 Task: Look up the nearest golf courses with in Hawaii.
Action: Mouse moved to (83, 62)
Screenshot: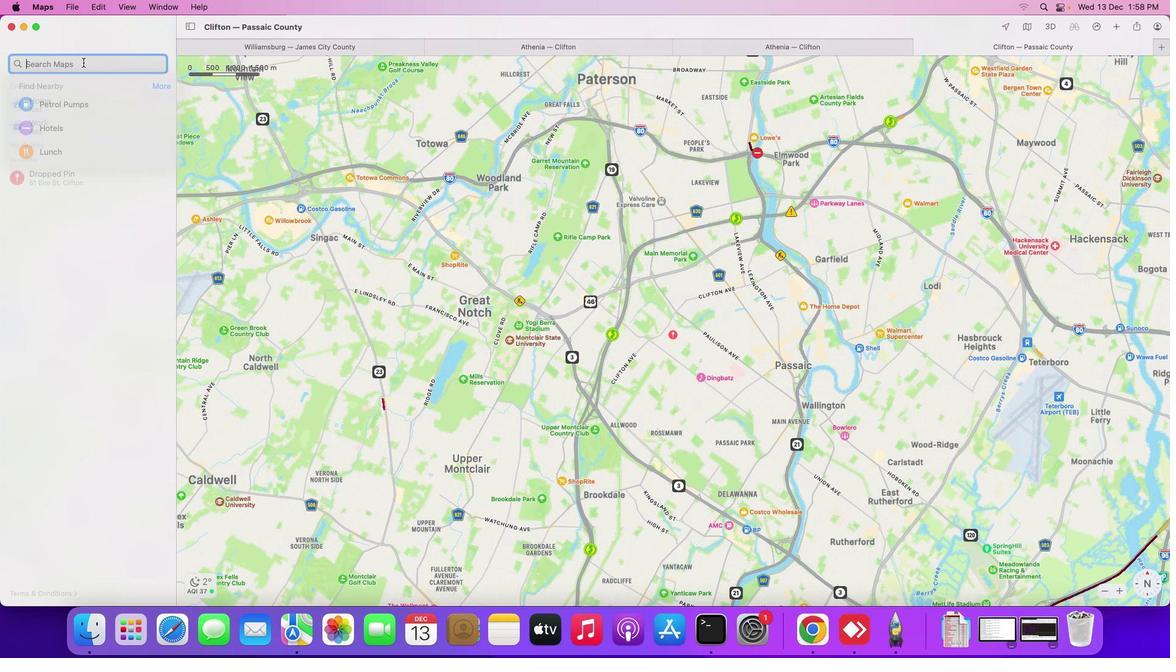 
Action: Mouse pressed left at (83, 62)
Screenshot: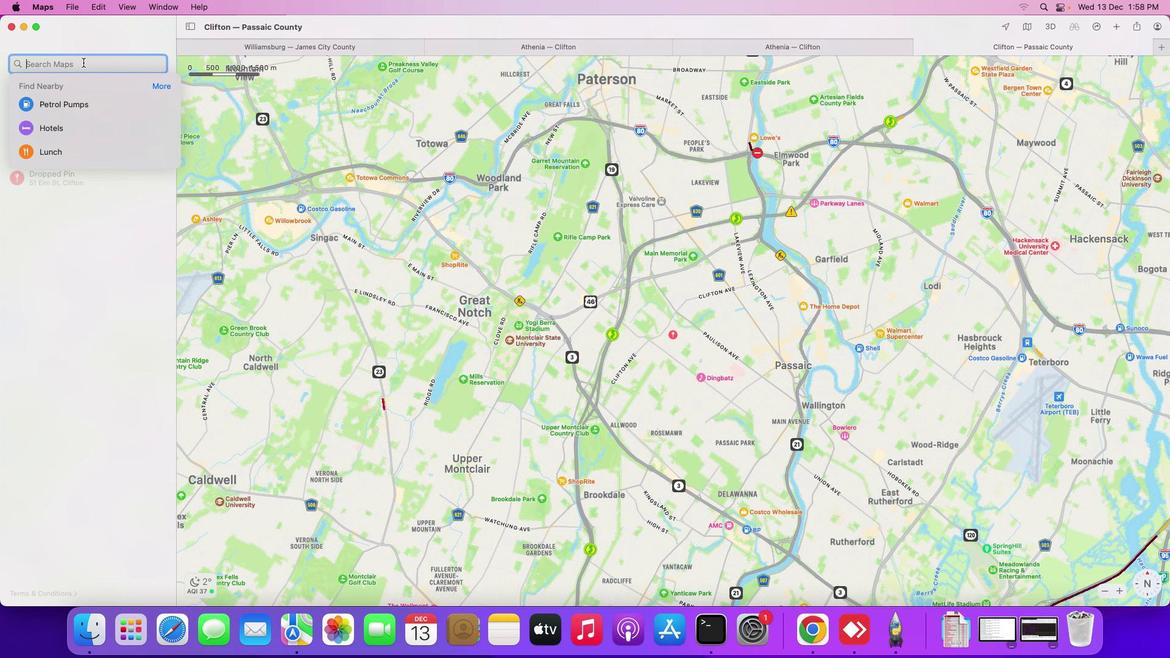 
Action: Key pressed 'n''e''a''r''e''s''t'Key.space'g''o''l''f'Key.space'c''o''u''r''s''e'Key.space'w''i''t''h'Key.spaceKey.backspaceKey.backspaceKey.backspaceKey.backspaceKey.backspace'i''n'Key.spaceKey.shift_r'H''a''w''a''i''i'Key.enter
Screenshot: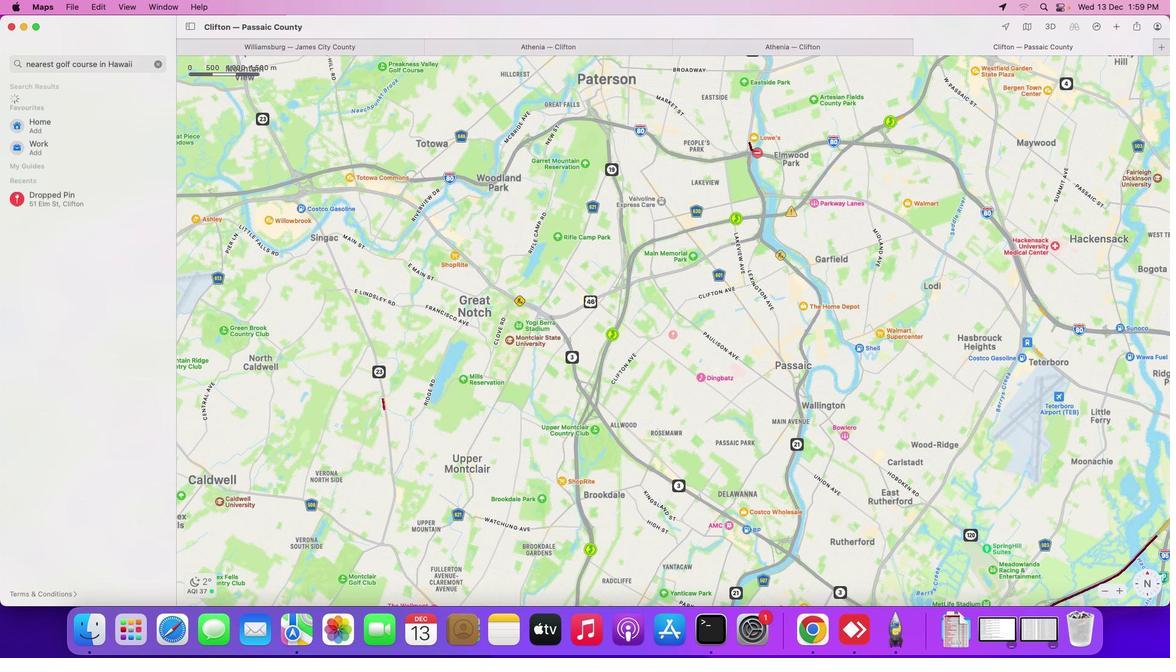 
Action: Mouse moved to (68, 102)
Screenshot: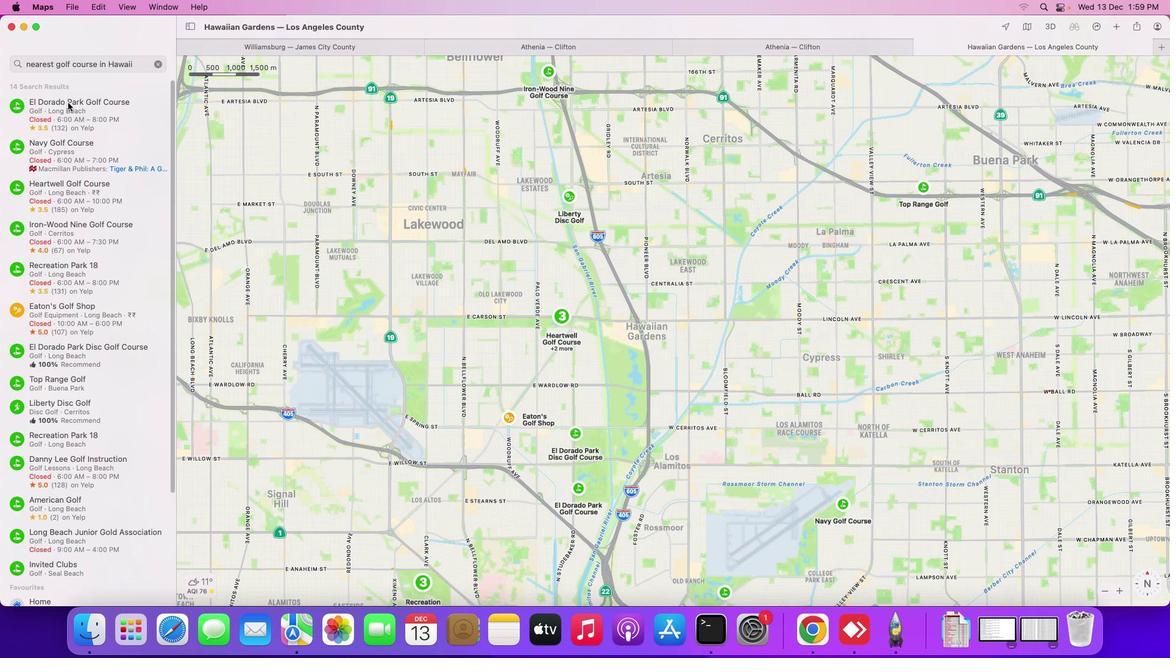 
Action: Mouse pressed left at (68, 102)
Screenshot: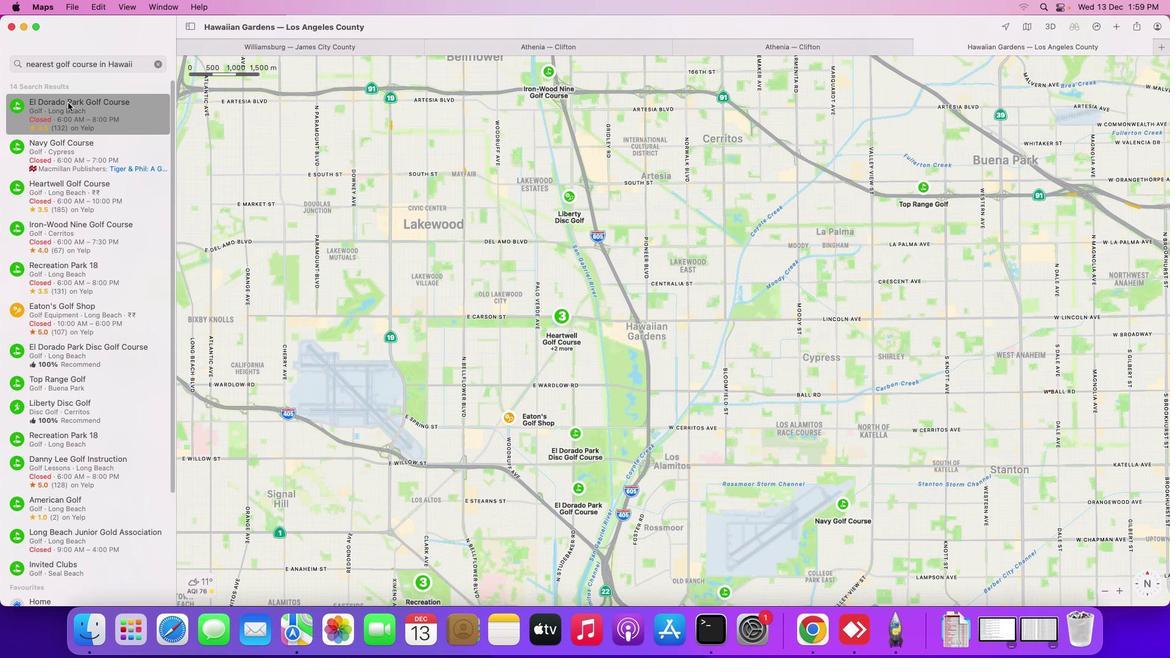 
Action: Mouse moved to (718, 552)
Screenshot: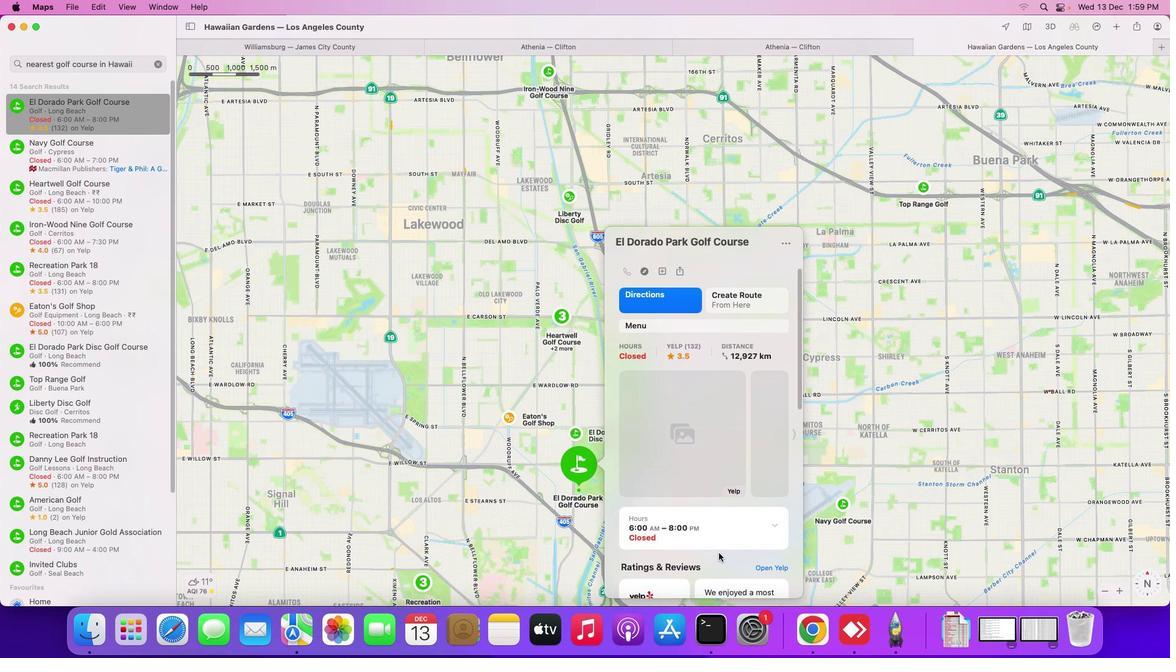 
Action: Mouse scrolled (718, 552) with delta (0, 0)
Screenshot: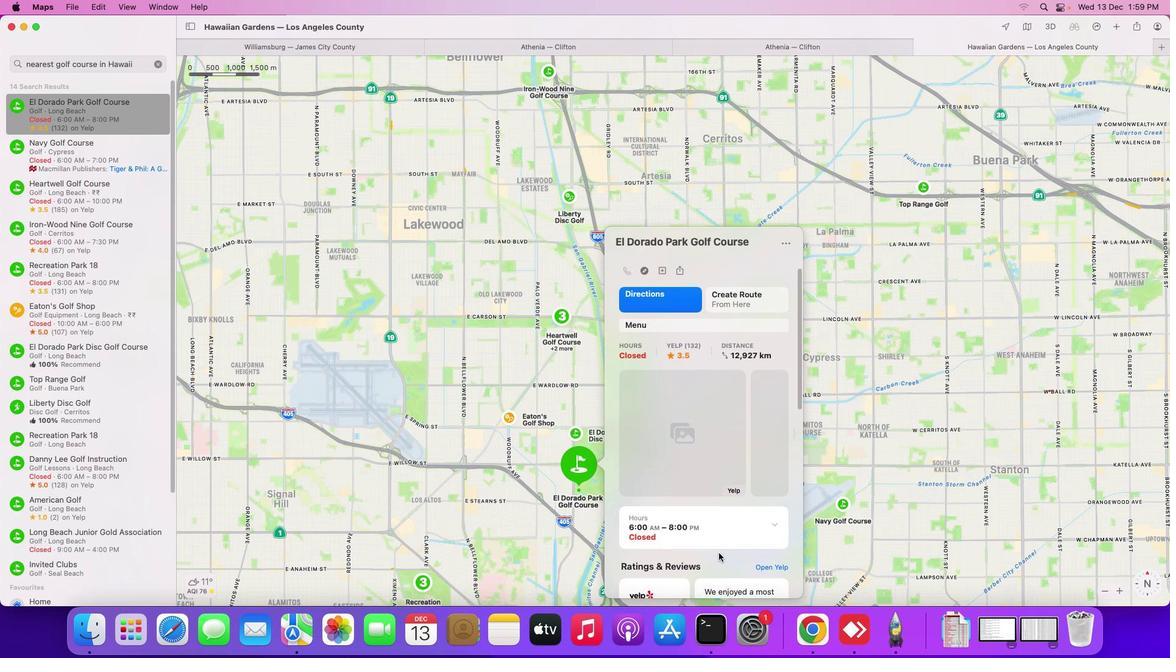 
Action: Mouse scrolled (718, 552) with delta (0, 0)
Screenshot: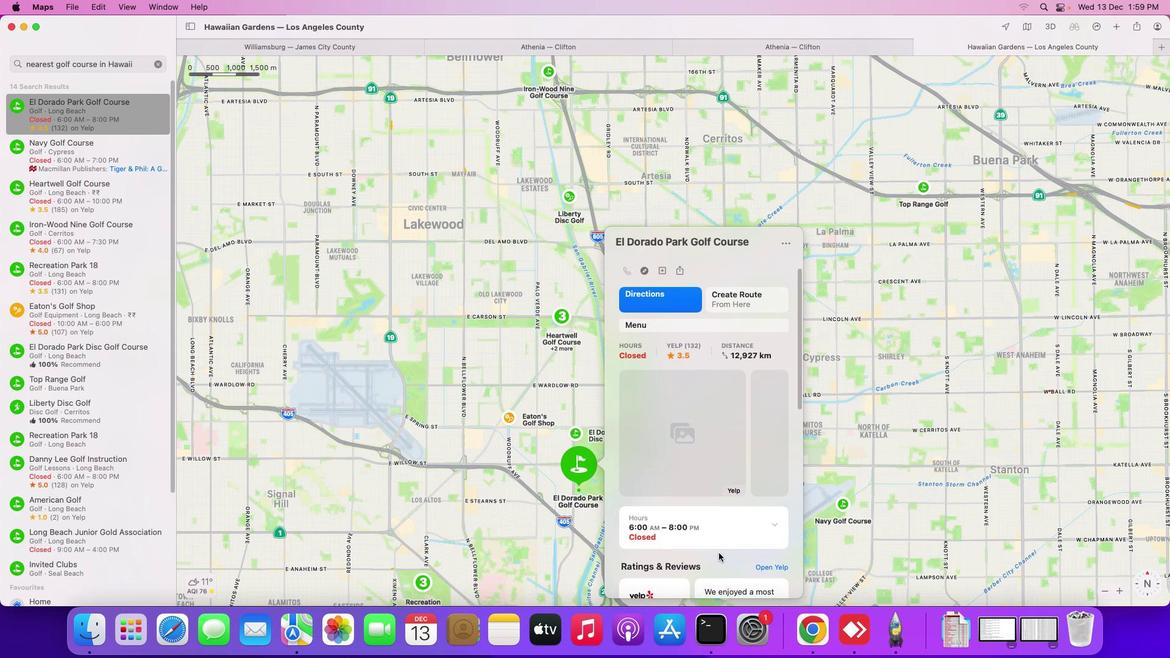 
Action: Mouse scrolled (718, 552) with delta (0, -1)
Screenshot: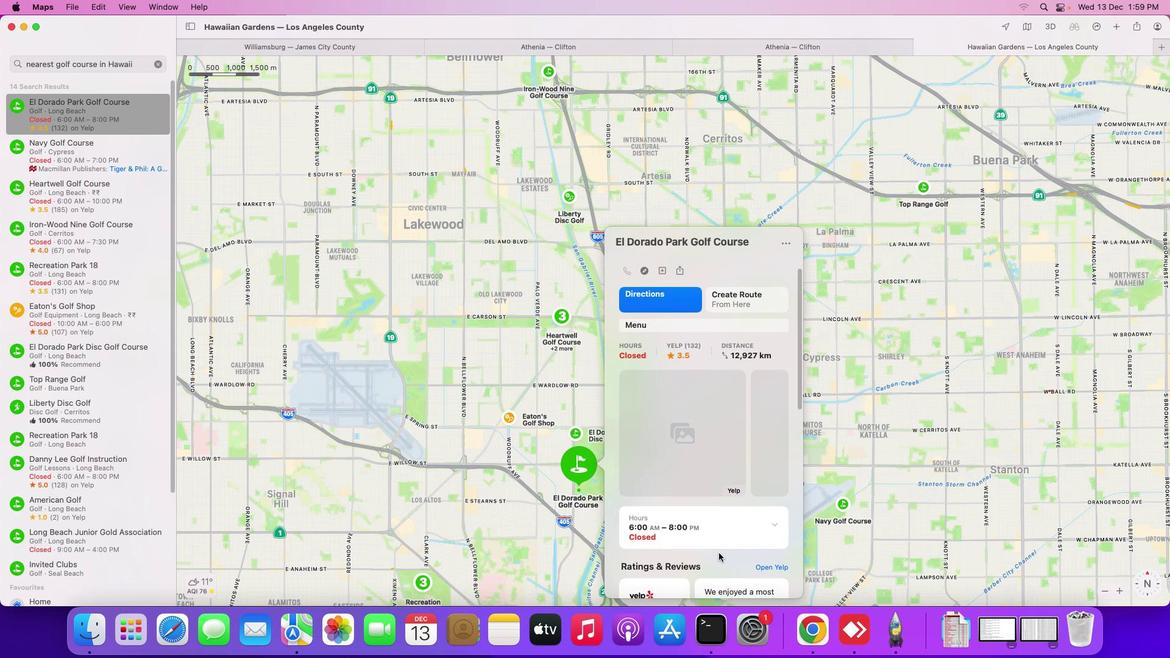 
Action: Mouse scrolled (718, 552) with delta (0, 0)
Screenshot: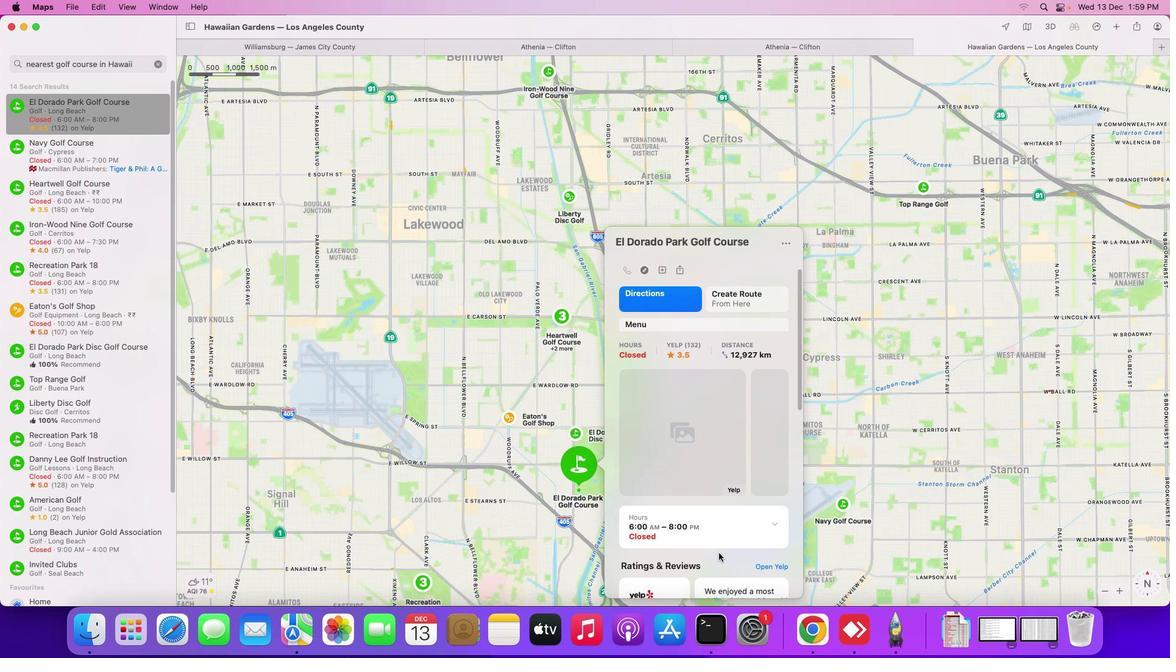 
Action: Mouse scrolled (718, 552) with delta (0, 0)
Screenshot: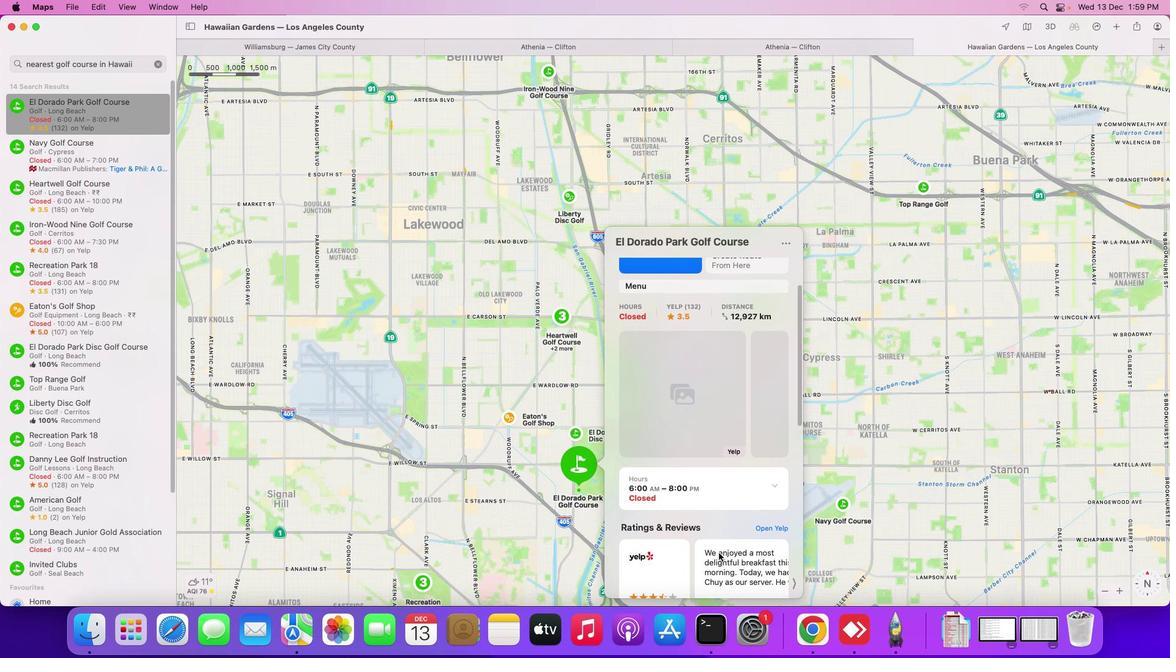 
Action: Mouse scrolled (718, 552) with delta (0, 0)
Screenshot: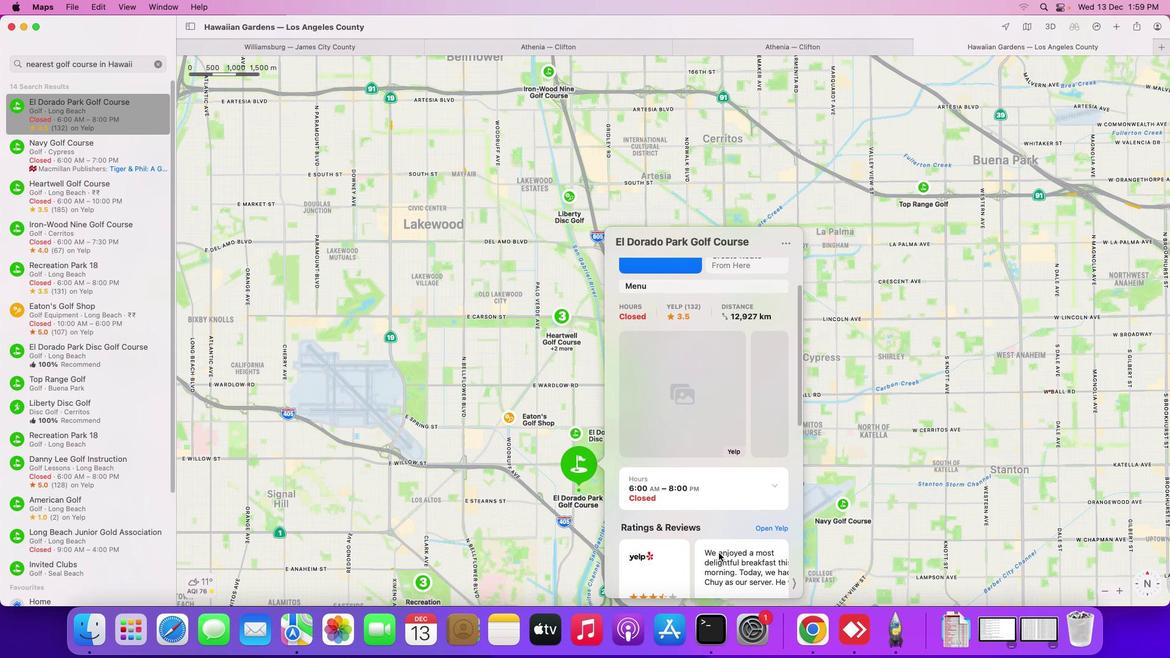 
Action: Mouse scrolled (718, 552) with delta (0, -1)
Screenshot: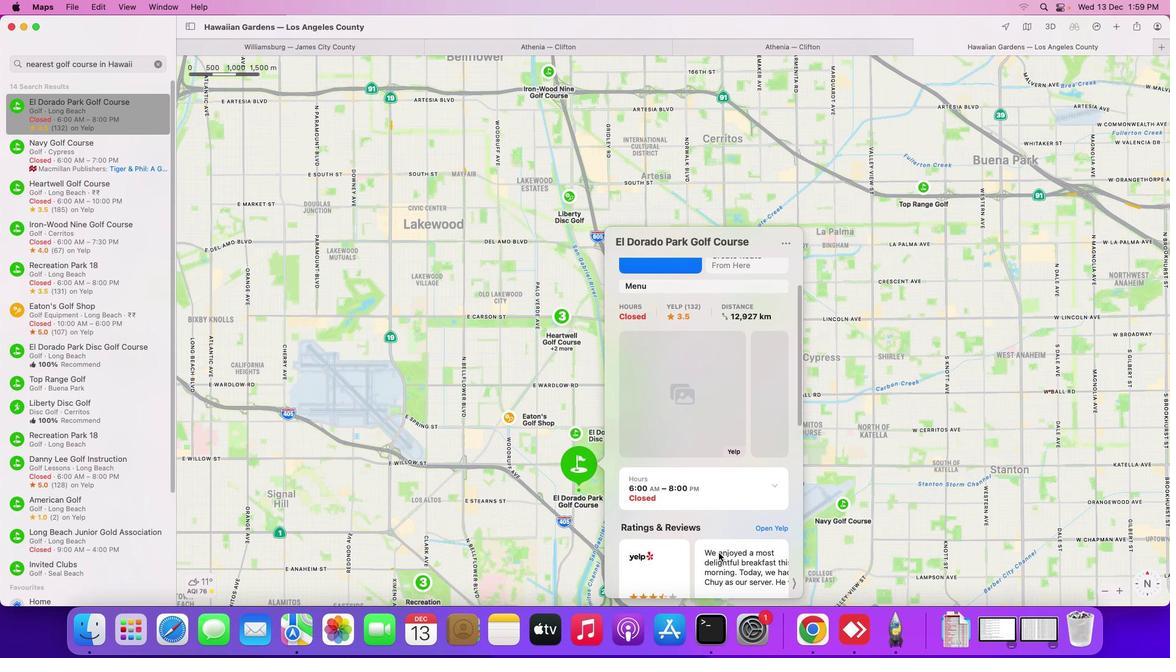 
Action: Mouse scrolled (718, 552) with delta (0, -1)
Screenshot: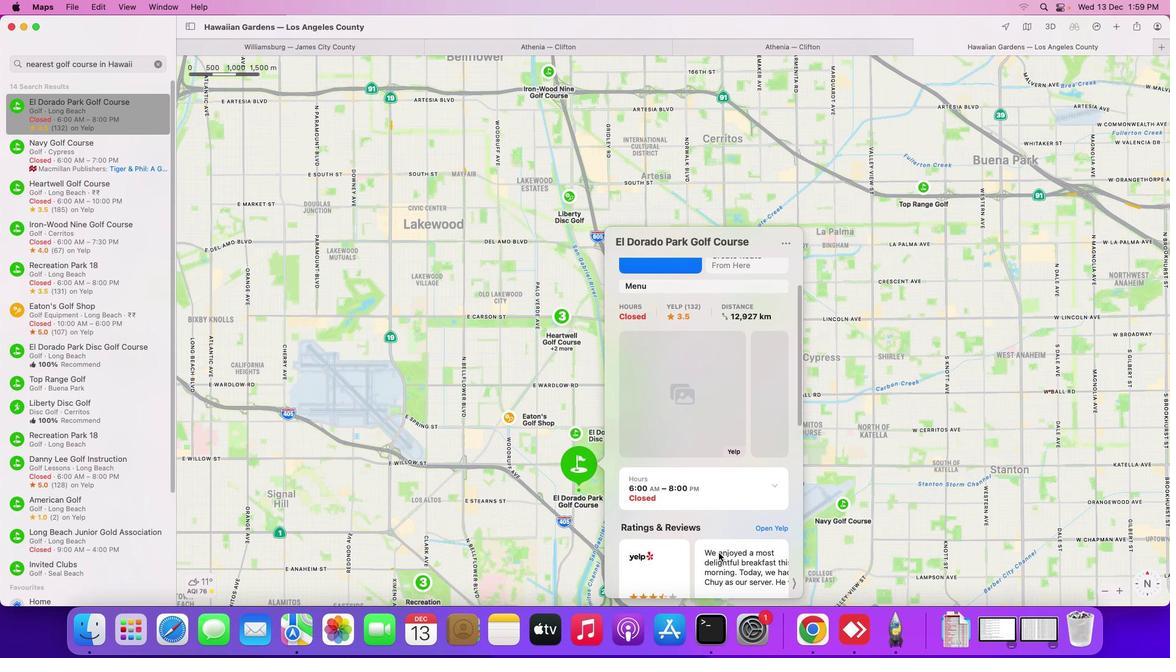 
Action: Mouse moved to (62, 150)
Screenshot: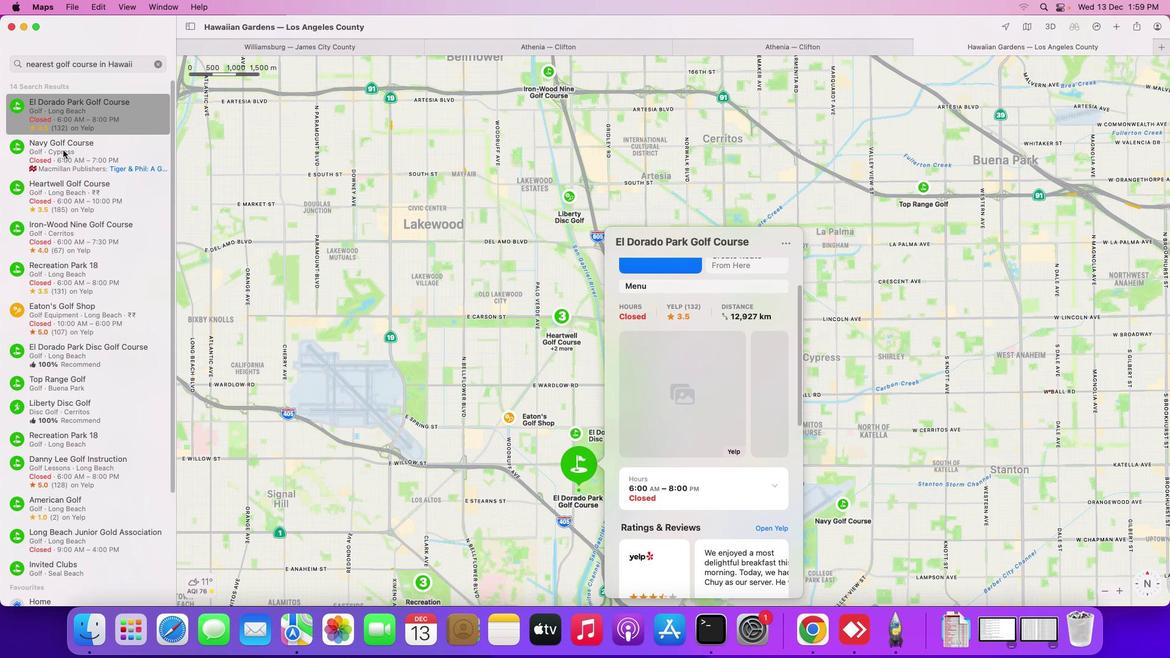
Action: Mouse pressed left at (62, 150)
Screenshot: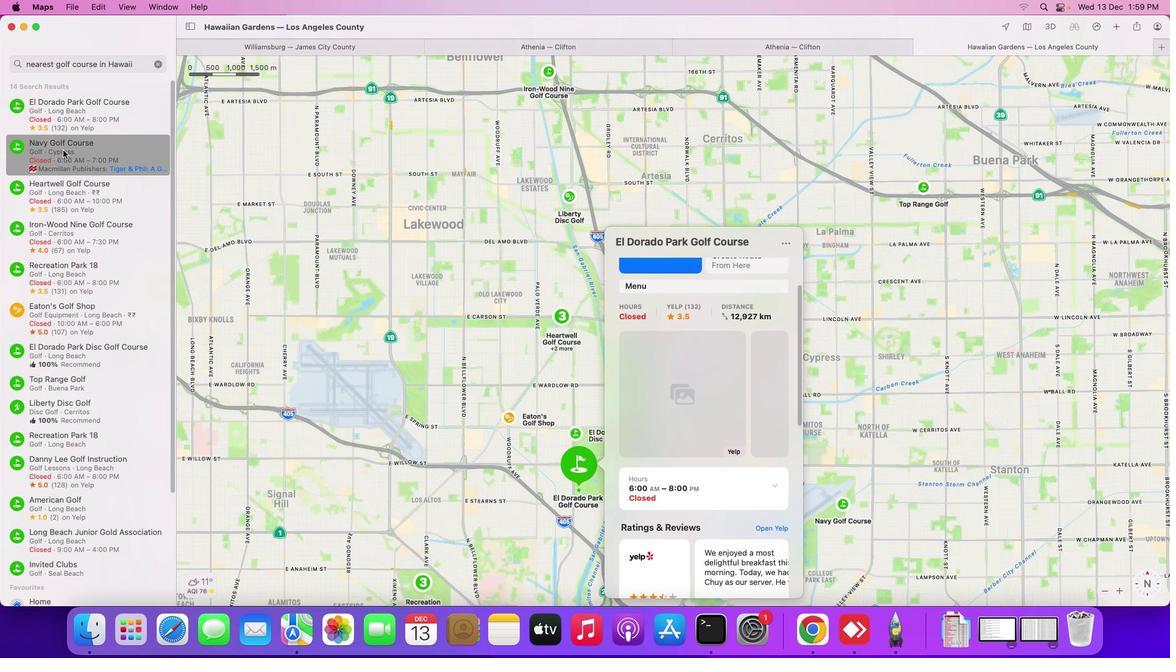 
Action: Mouse moved to (70, 185)
Screenshot: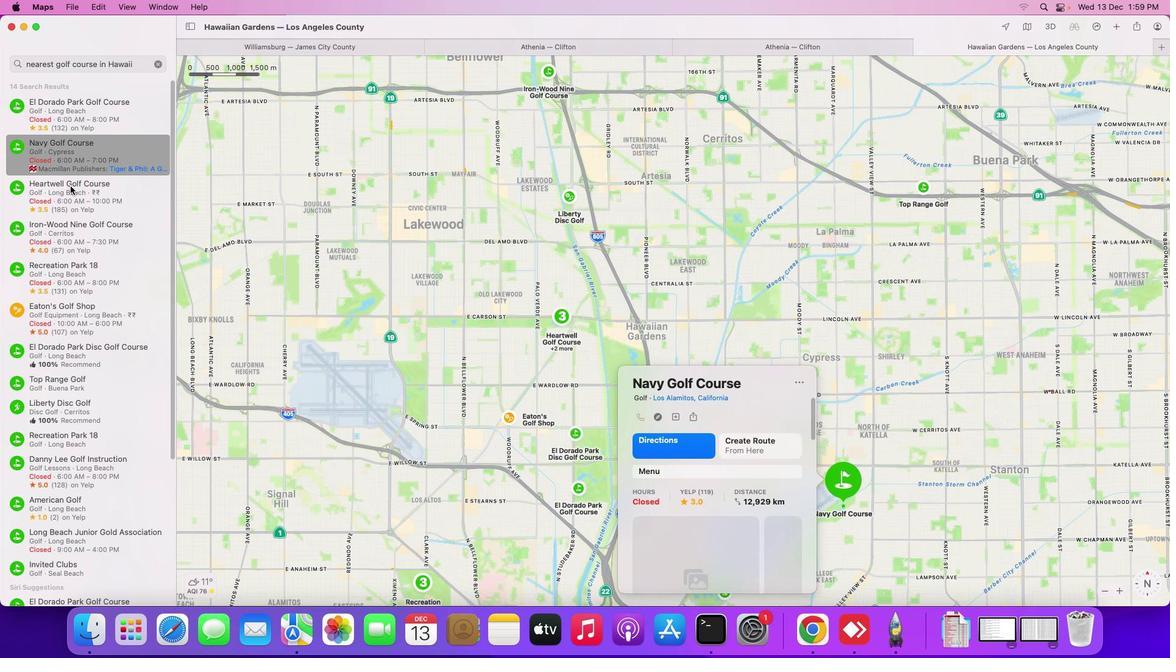 
Action: Mouse pressed left at (70, 185)
Screenshot: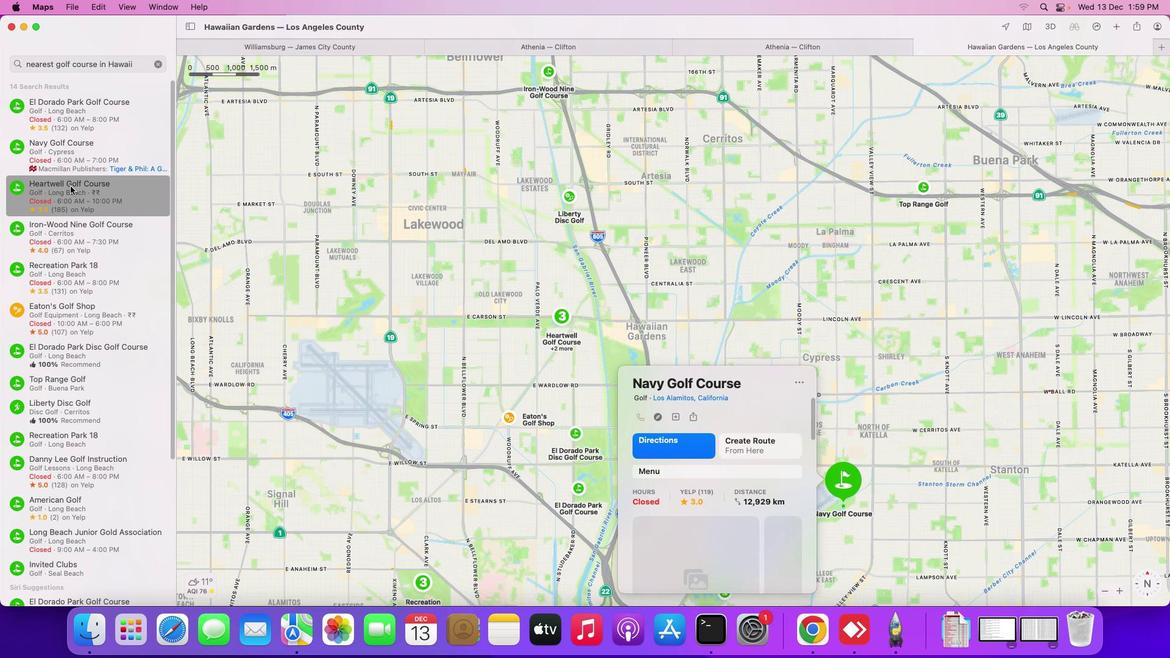 
Action: Mouse moved to (76, 230)
Screenshot: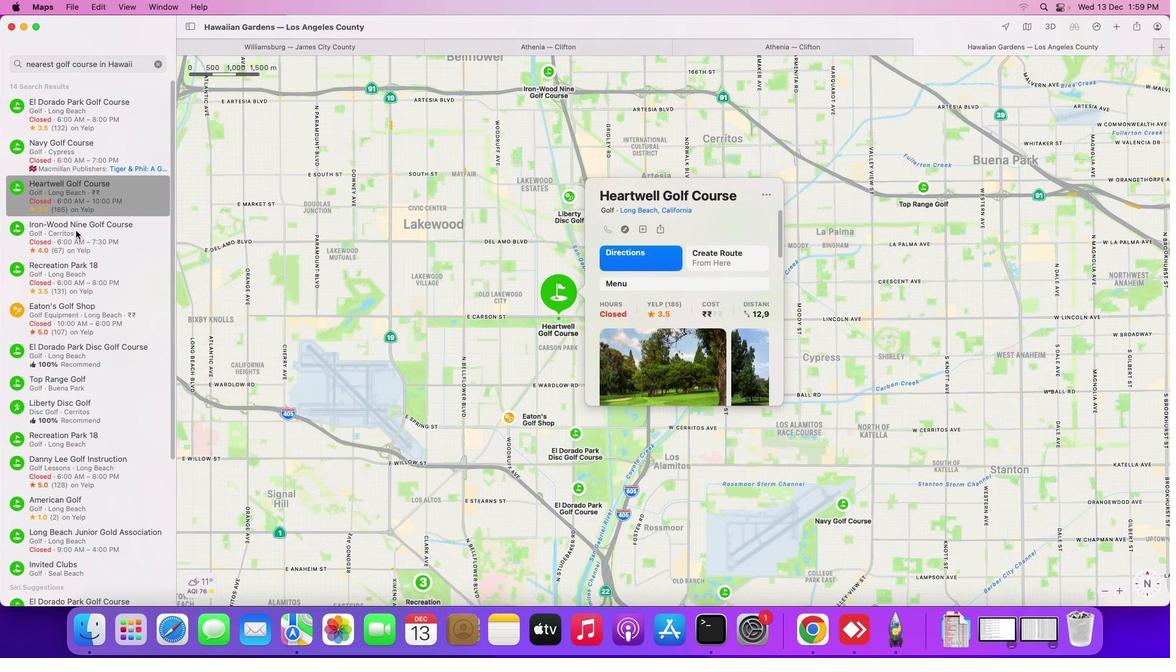 
Action: Mouse pressed left at (76, 230)
Screenshot: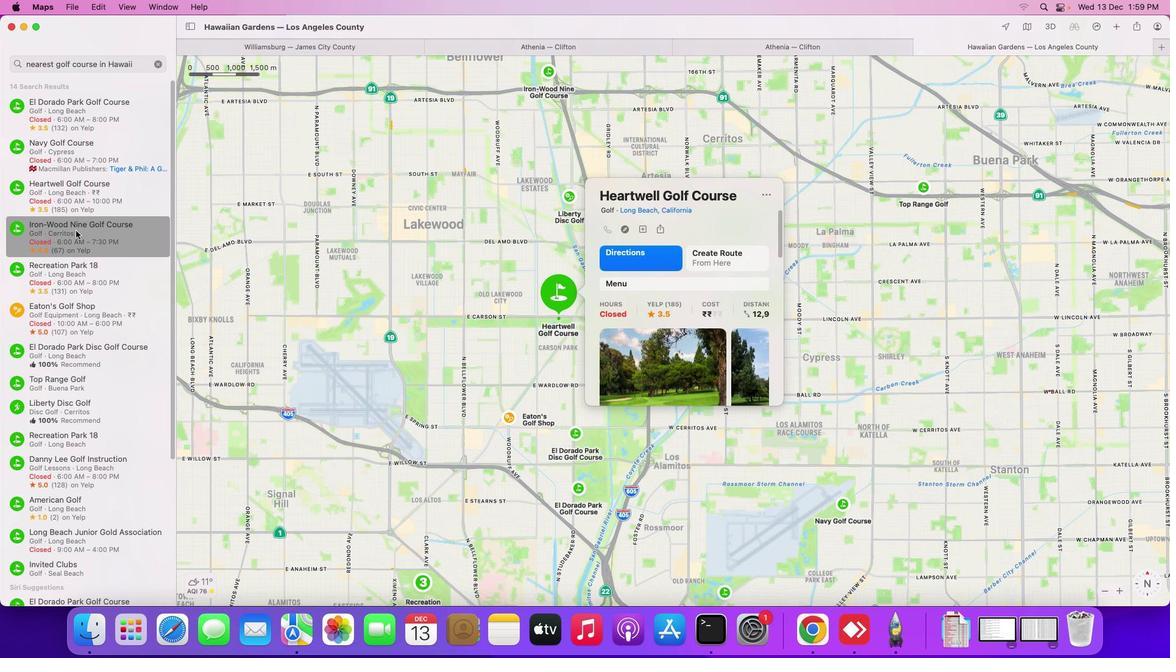 
Action: Mouse moved to (73, 263)
Screenshot: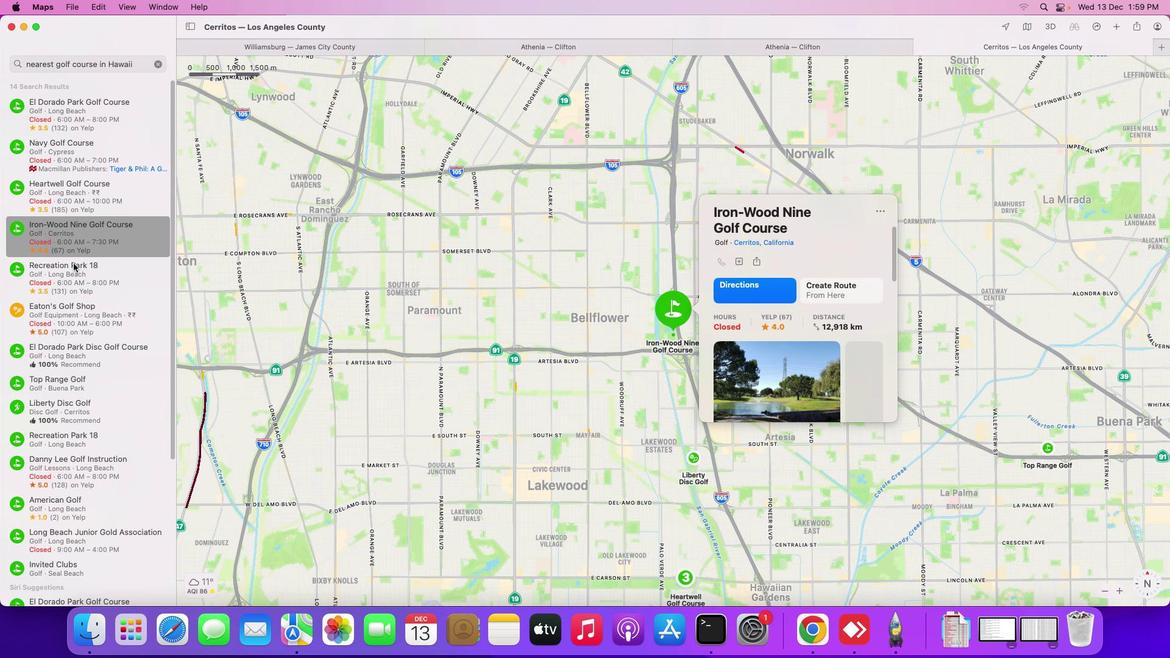 
Action: Mouse pressed left at (73, 263)
Screenshot: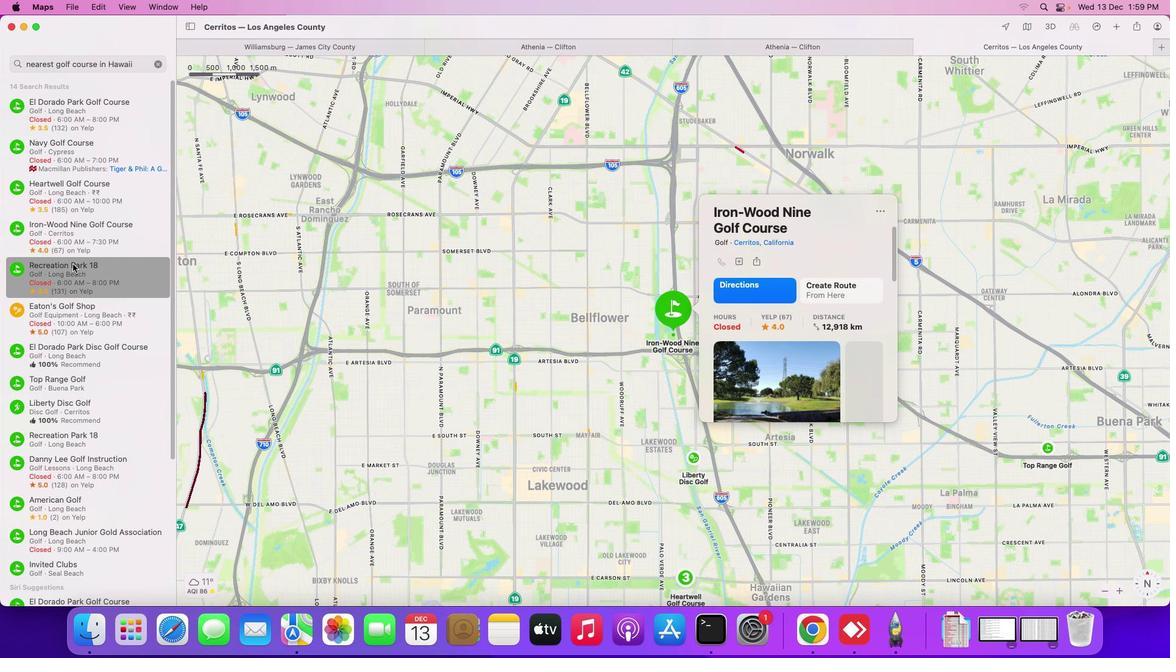 
Action: Mouse moved to (74, 306)
Screenshot: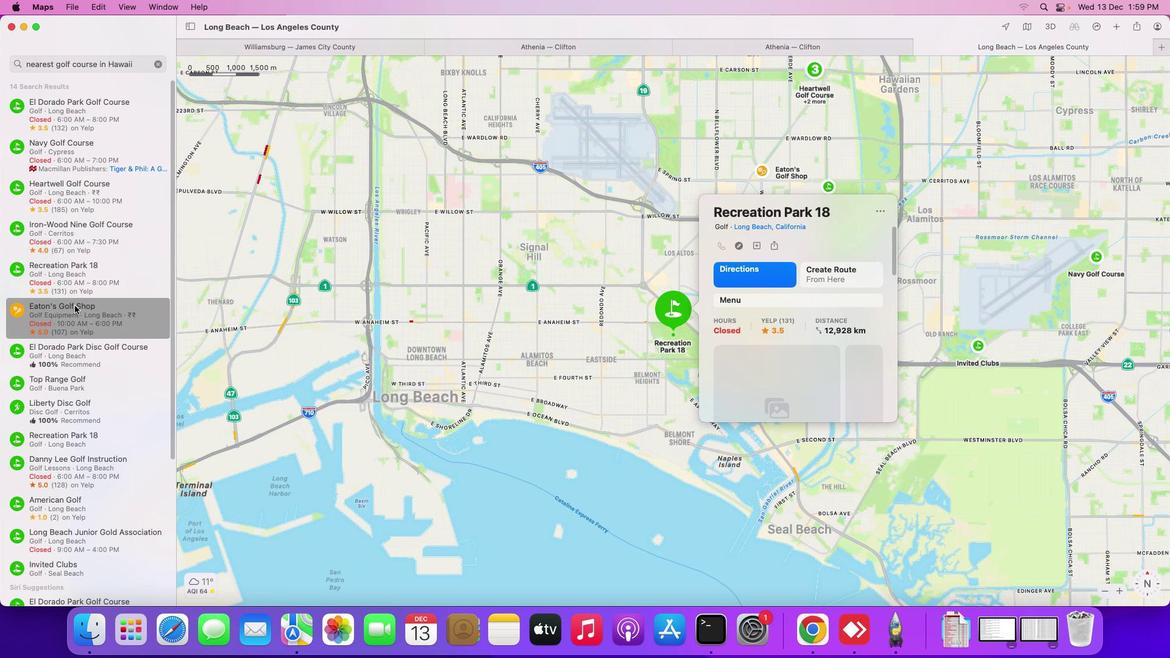 
Action: Mouse pressed left at (74, 306)
Screenshot: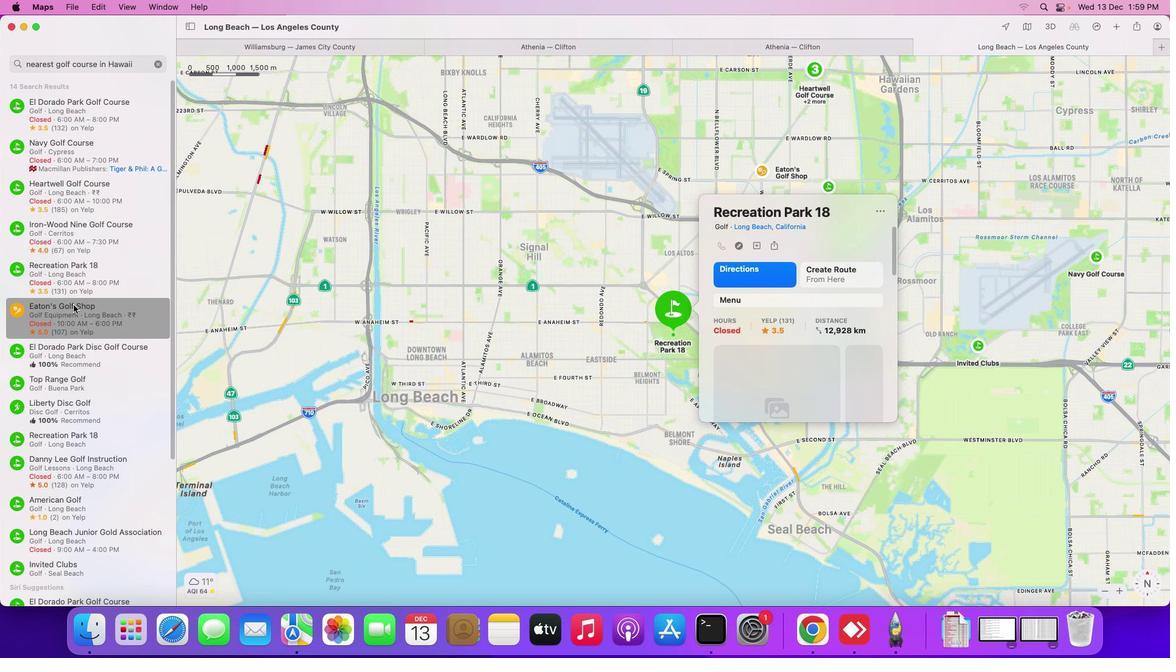
Action: Mouse moved to (69, 382)
Screenshot: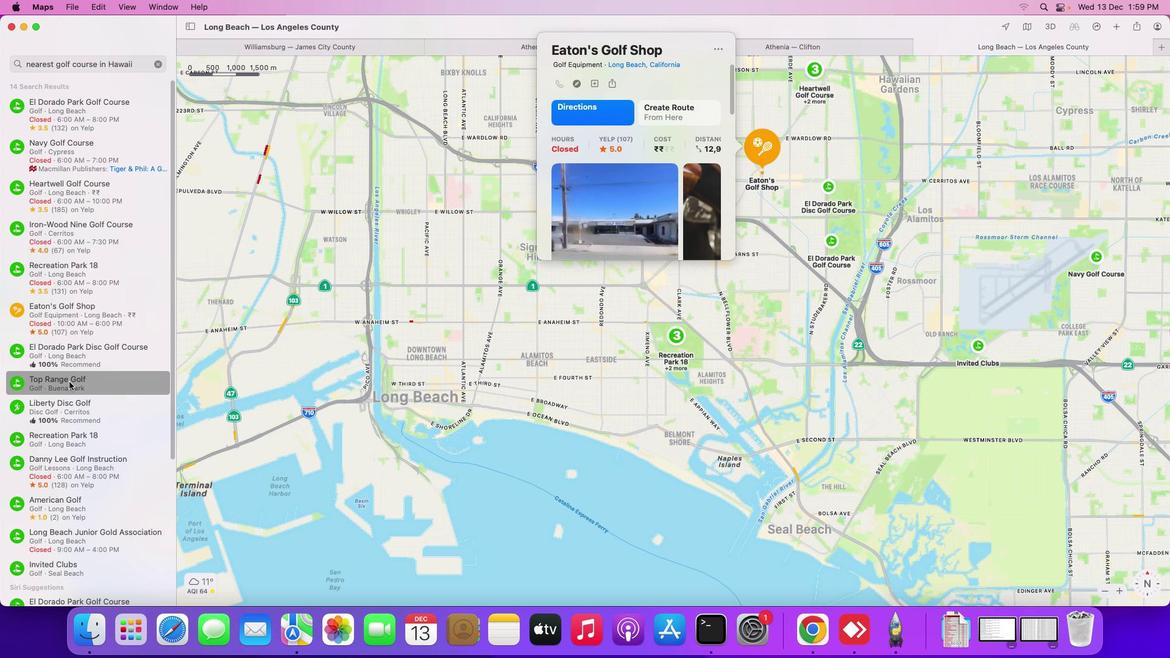
Action: Mouse pressed left at (69, 382)
Screenshot: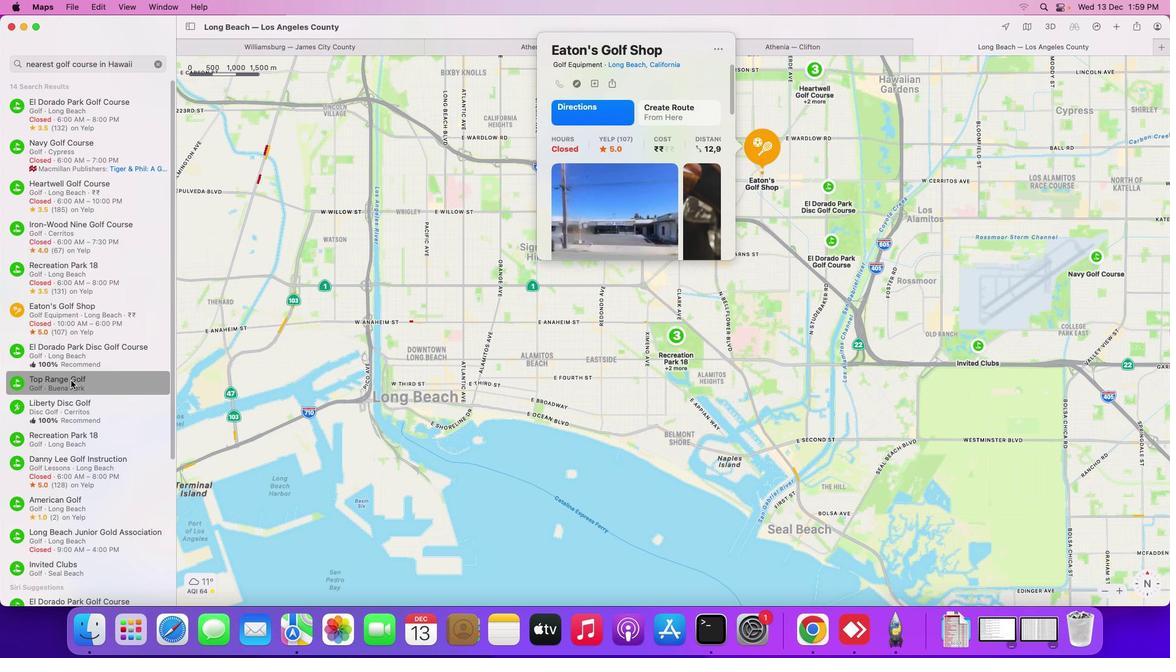 
Action: Mouse moved to (436, 322)
Screenshot: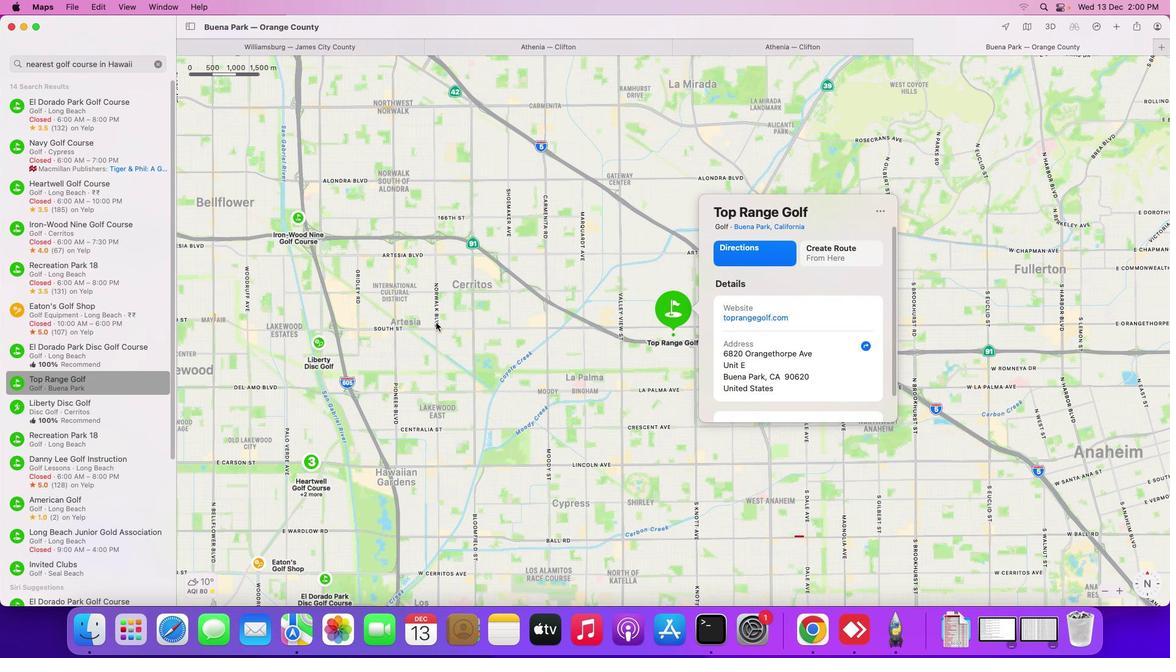 
